 Task: Create a rule when I am mentioned in a comment on a card by me.
Action: Mouse moved to (937, 81)
Screenshot: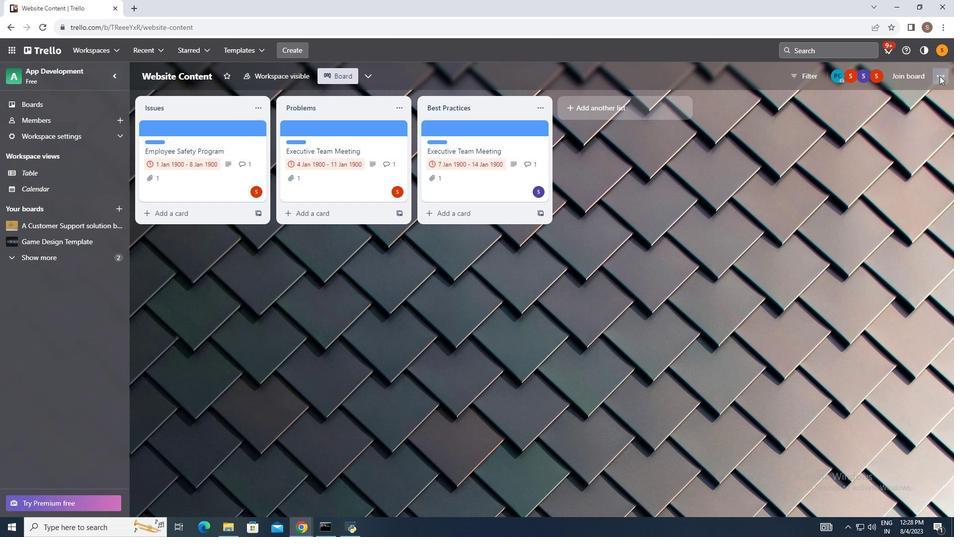 
Action: Mouse pressed left at (937, 81)
Screenshot: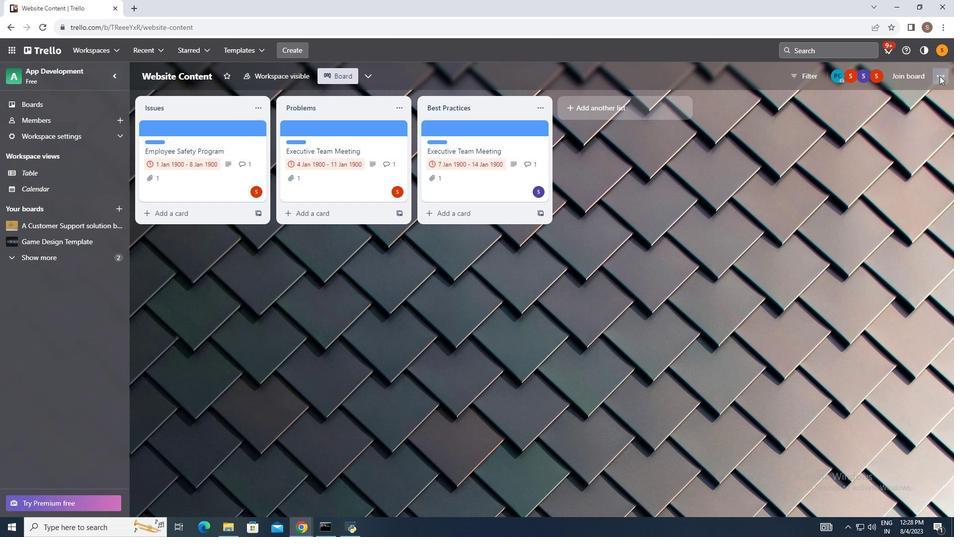 
Action: Mouse moved to (876, 221)
Screenshot: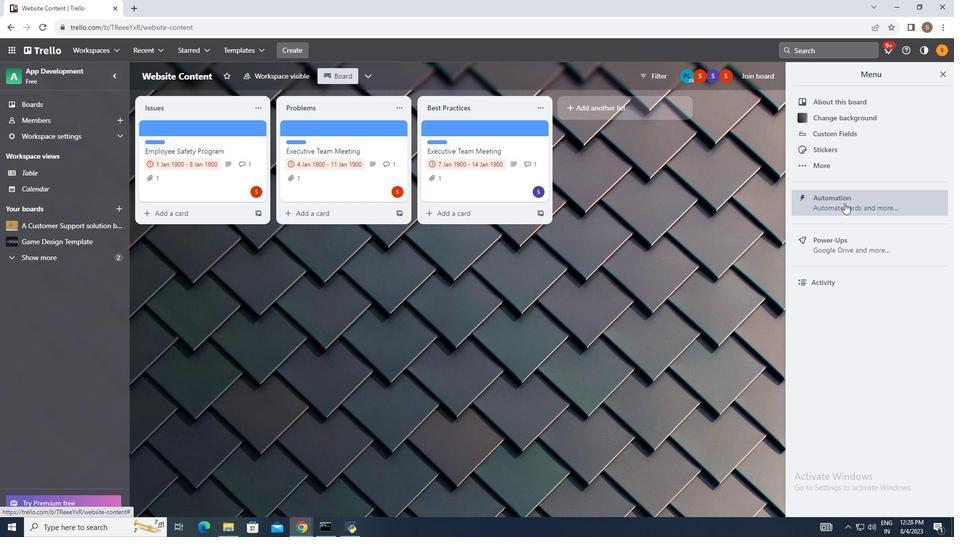 
Action: Mouse pressed left at (876, 221)
Screenshot: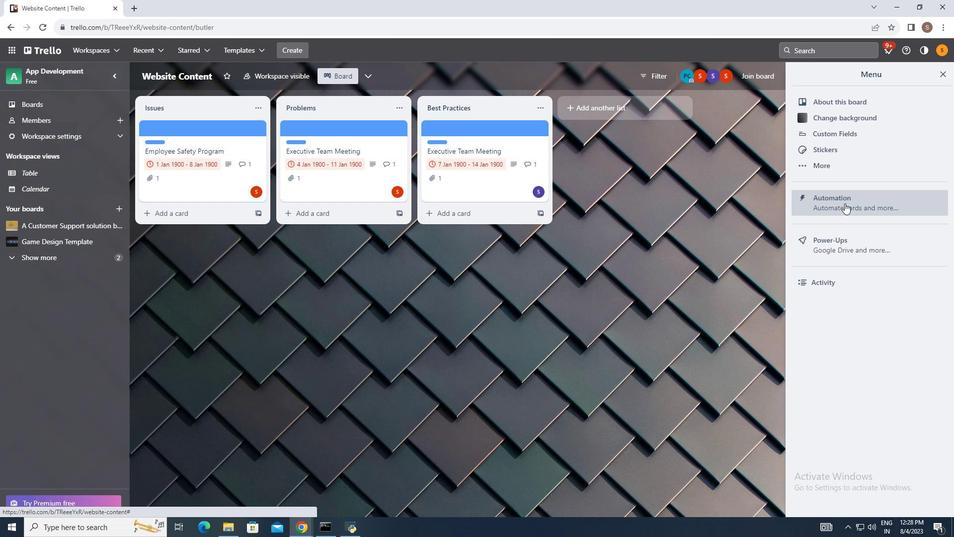 
Action: Mouse moved to (188, 174)
Screenshot: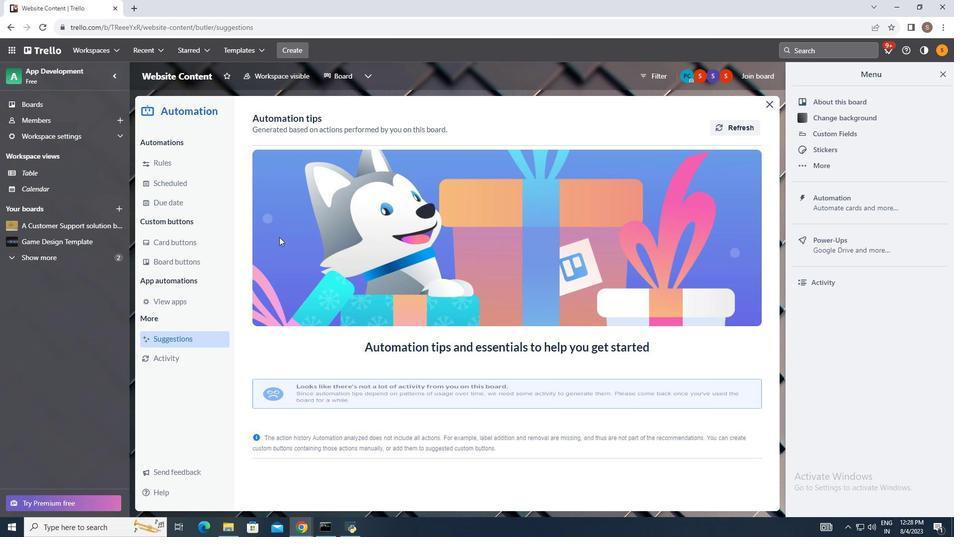 
Action: Mouse pressed left at (188, 174)
Screenshot: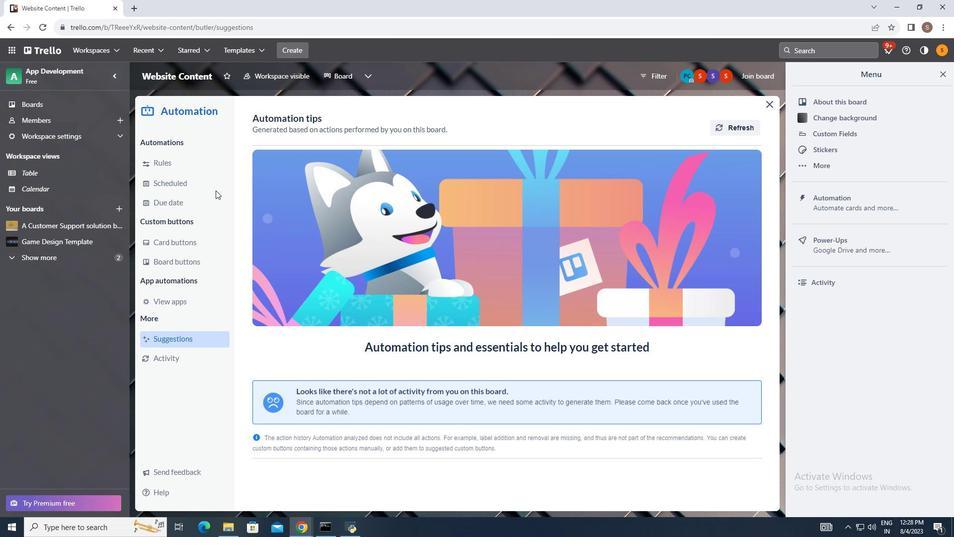 
Action: Mouse moved to (675, 138)
Screenshot: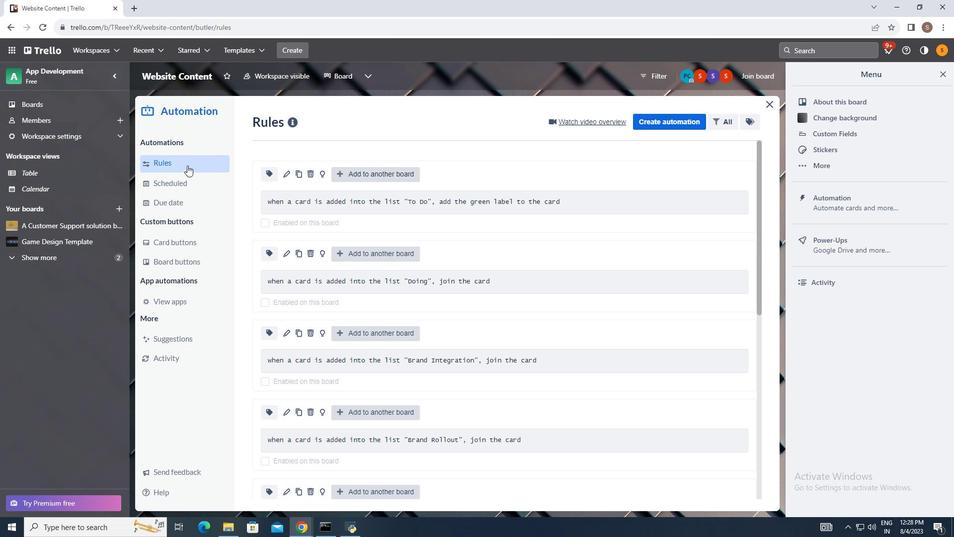 
Action: Mouse pressed left at (675, 138)
Screenshot: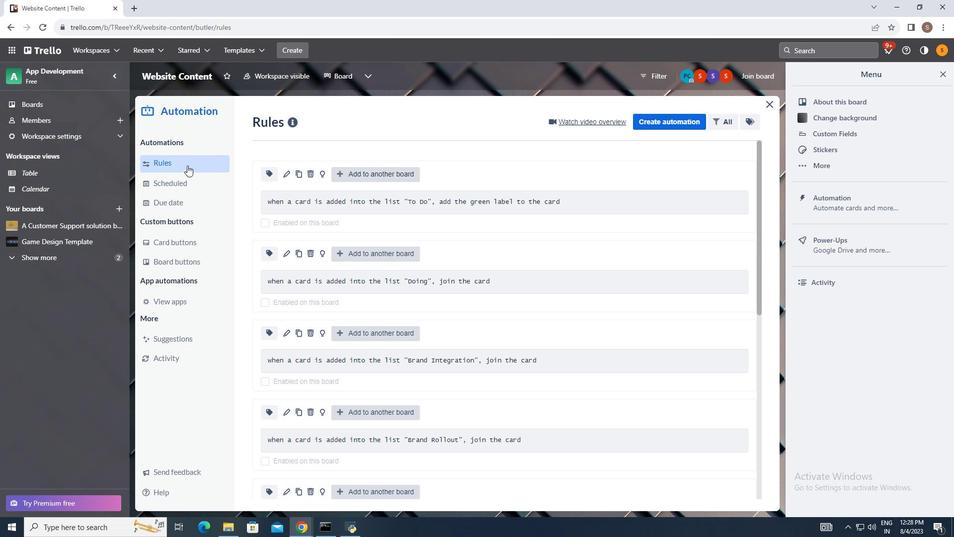 
Action: Mouse moved to (510, 236)
Screenshot: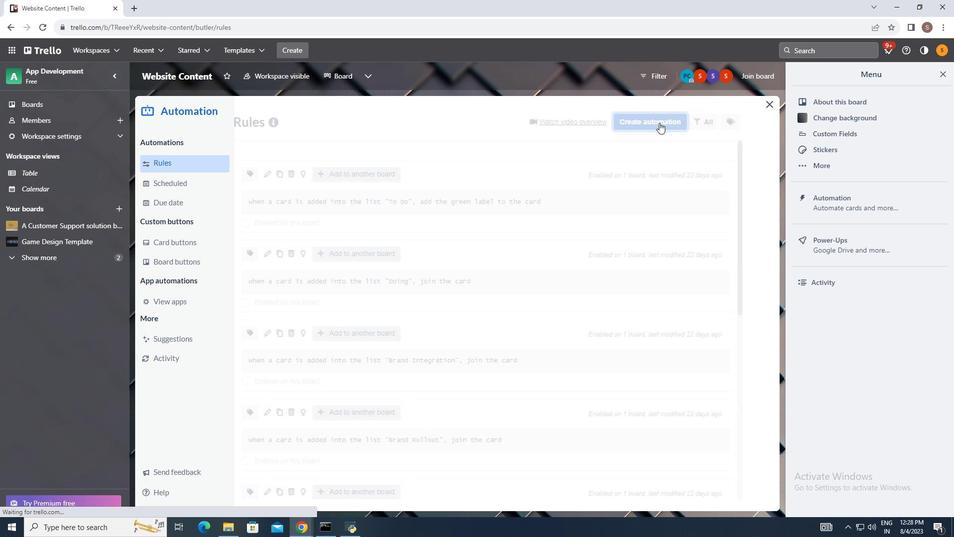 
Action: Mouse pressed left at (510, 236)
Screenshot: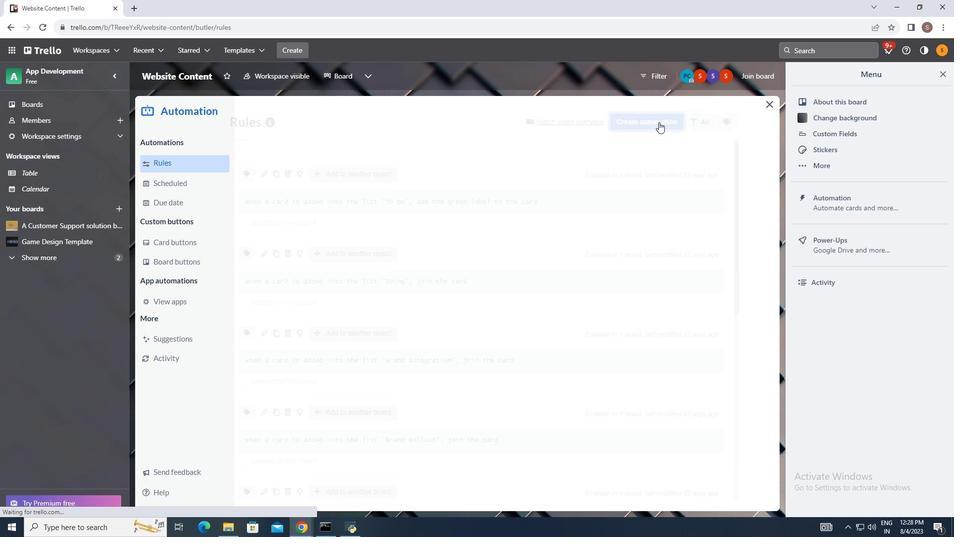 
Action: Mouse moved to (454, 270)
Screenshot: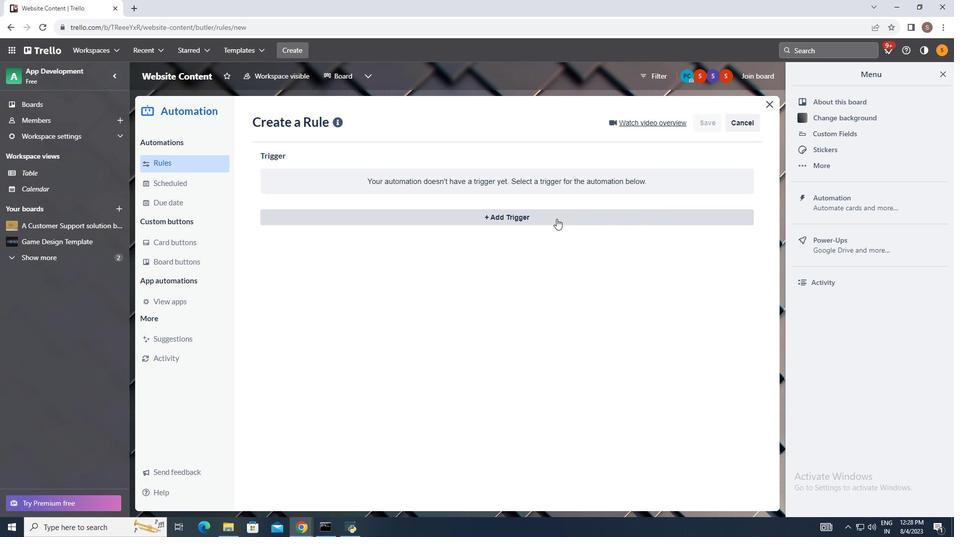 
Action: Mouse pressed left at (454, 270)
Screenshot: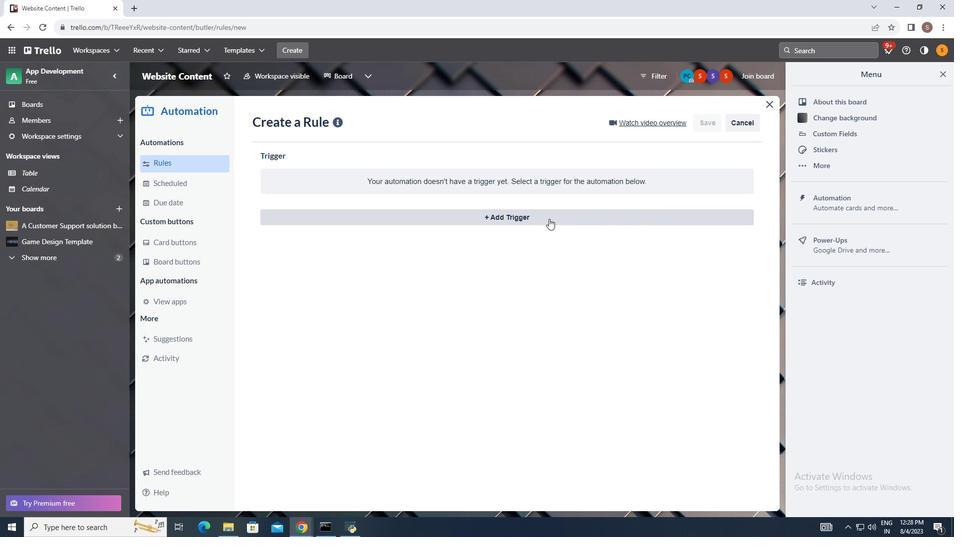
Action: Mouse moved to (294, 408)
Screenshot: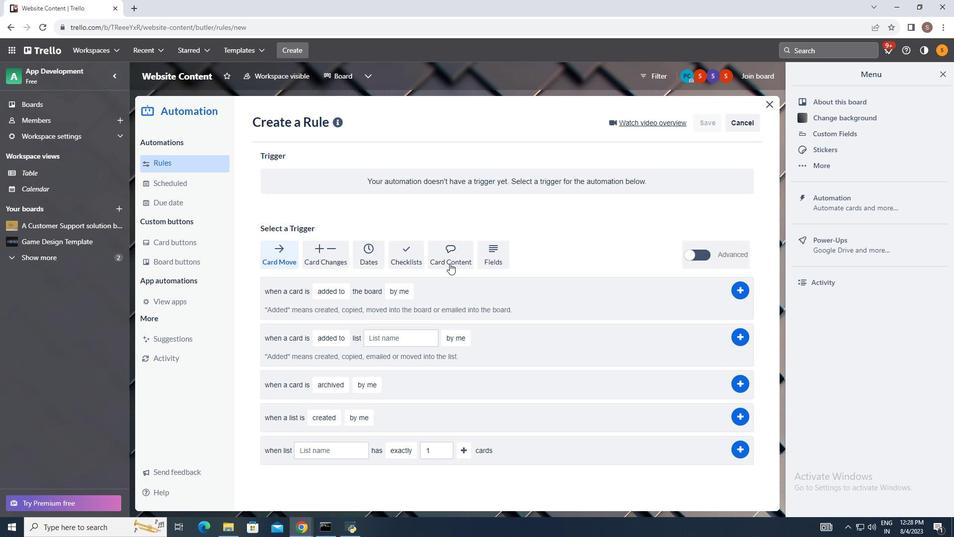 
Action: Mouse pressed left at (294, 408)
Screenshot: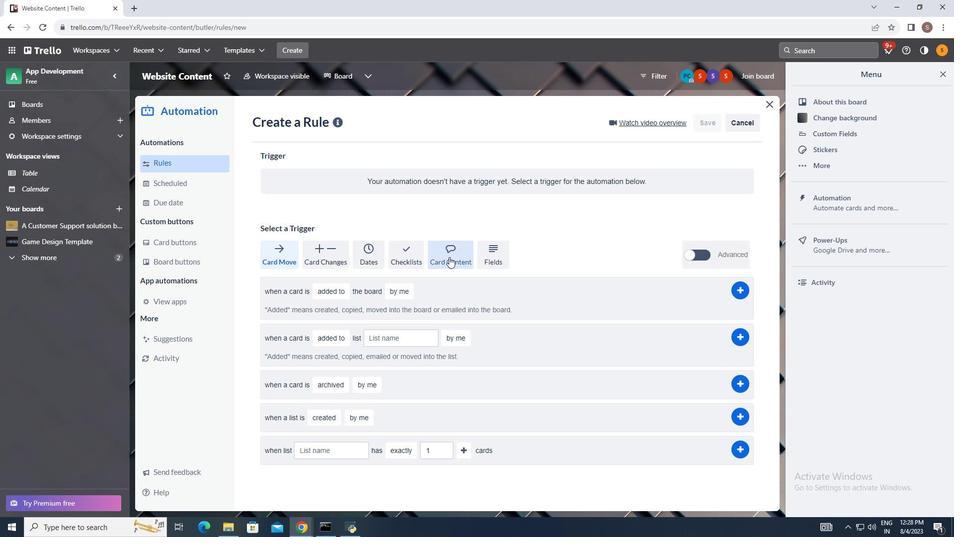 
Action: Mouse moved to (306, 447)
Screenshot: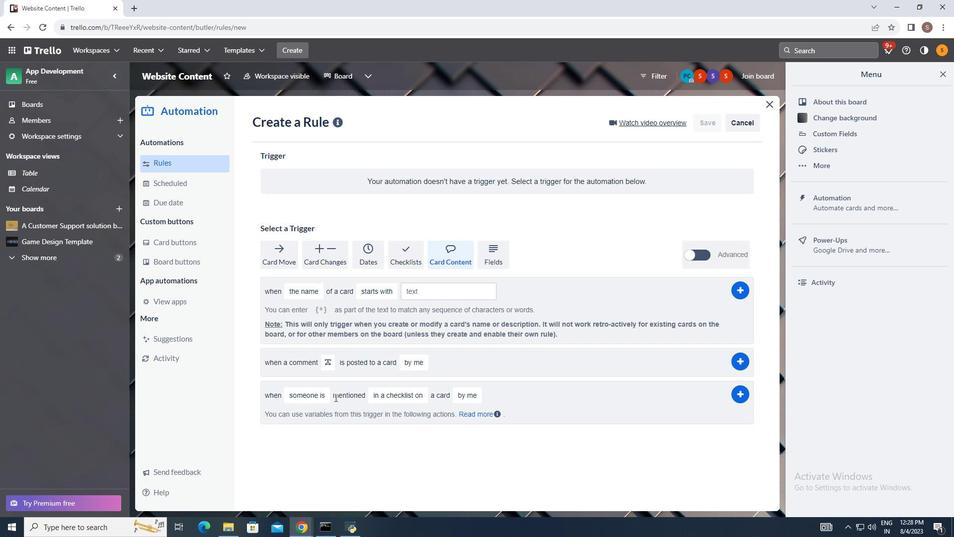 
Action: Mouse pressed left at (306, 447)
Screenshot: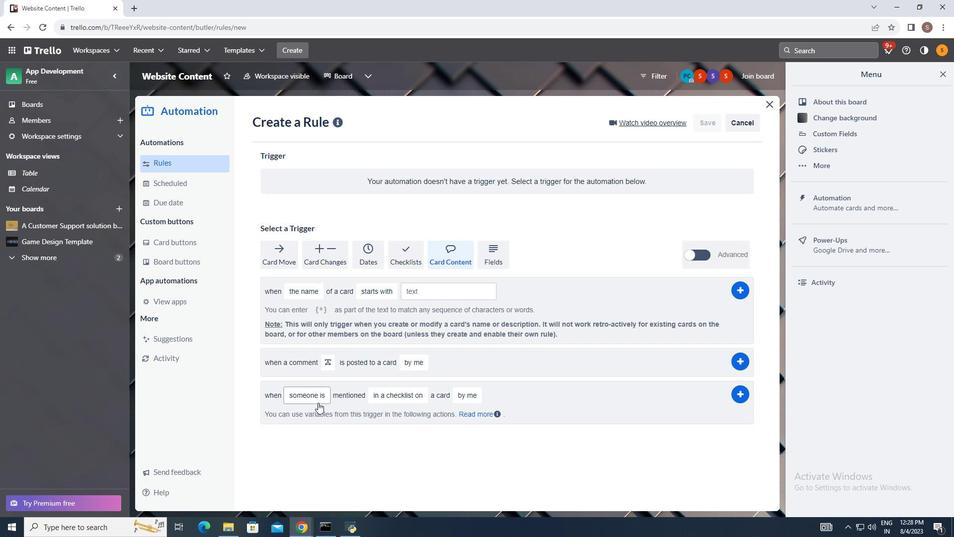 
Action: Mouse moved to (383, 409)
Screenshot: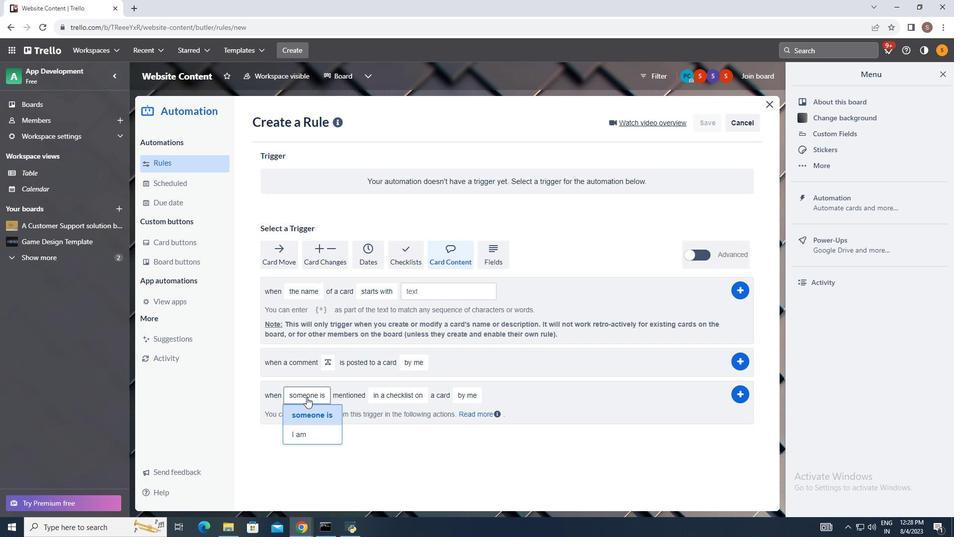 
Action: Mouse pressed left at (383, 409)
Screenshot: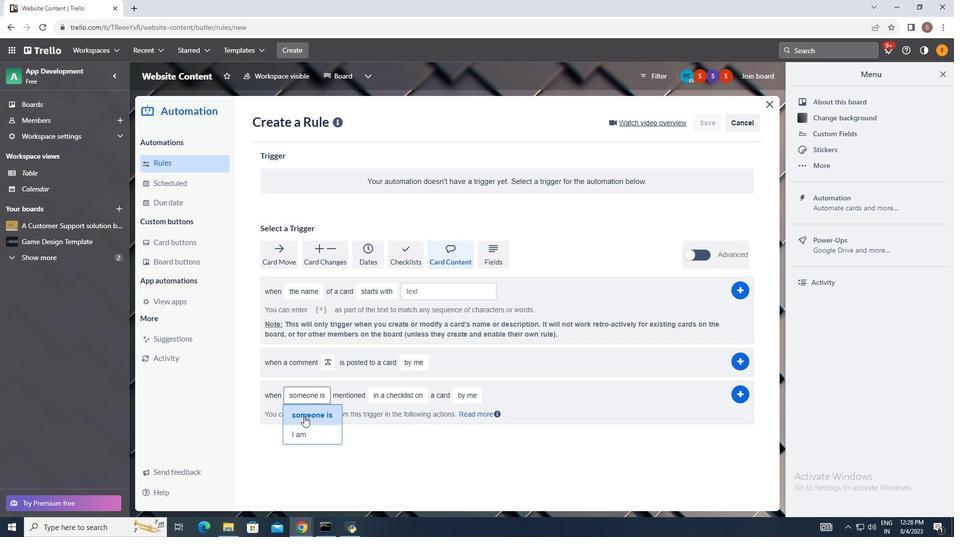 
Action: Mouse moved to (383, 429)
Screenshot: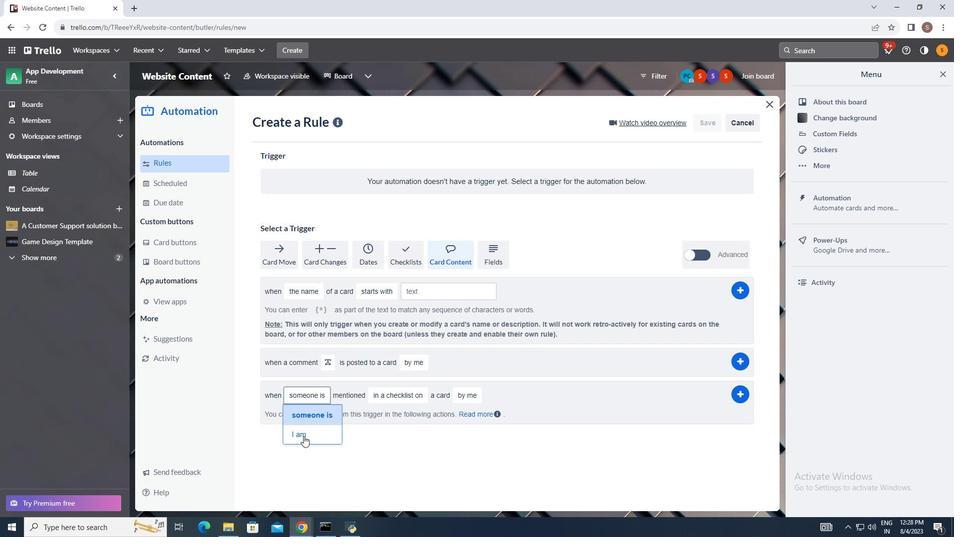 
Action: Mouse pressed left at (383, 429)
Screenshot: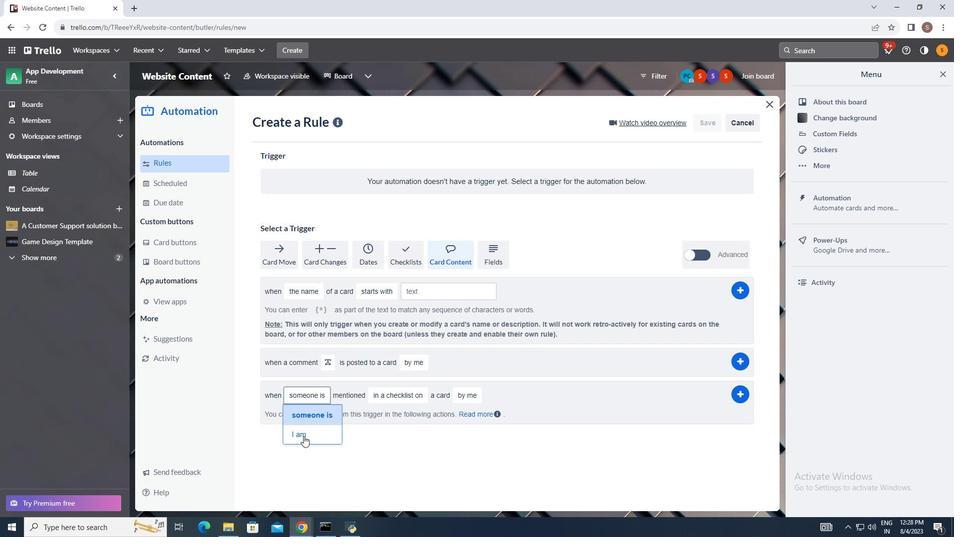 
Action: Mouse moved to (441, 413)
Screenshot: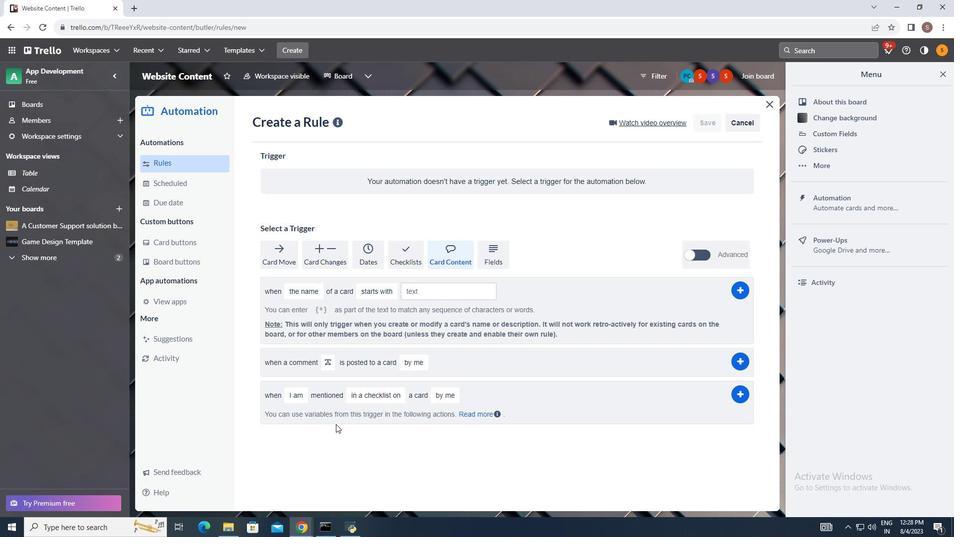 
Action: Mouse pressed left at (441, 413)
Screenshot: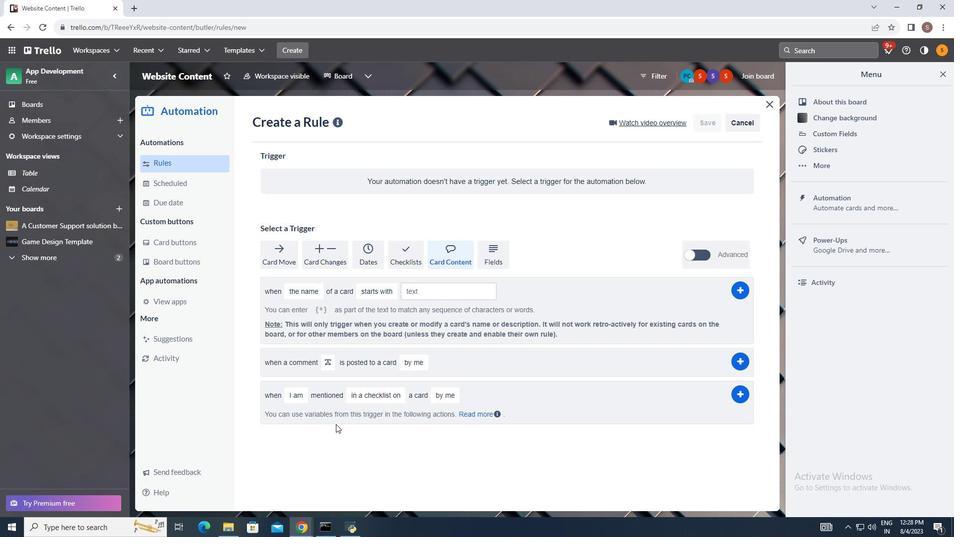
Action: Mouse moved to (447, 433)
Screenshot: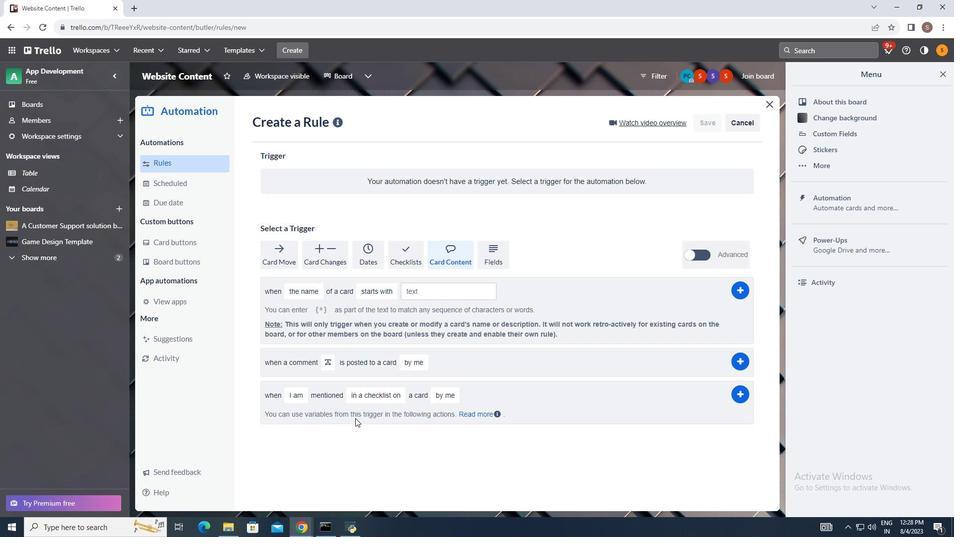 
Action: Mouse pressed left at (447, 433)
Screenshot: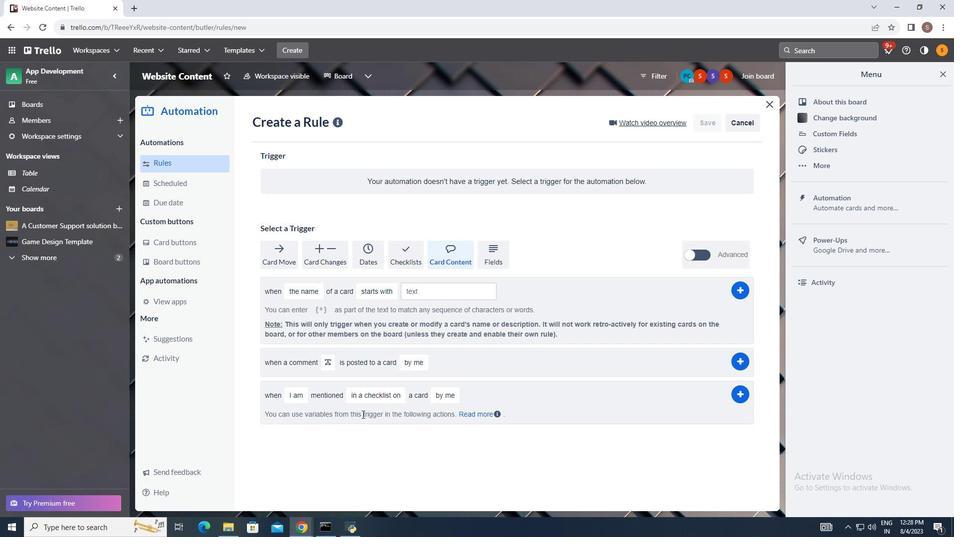 
Action: Mouse moved to (736, 415)
Screenshot: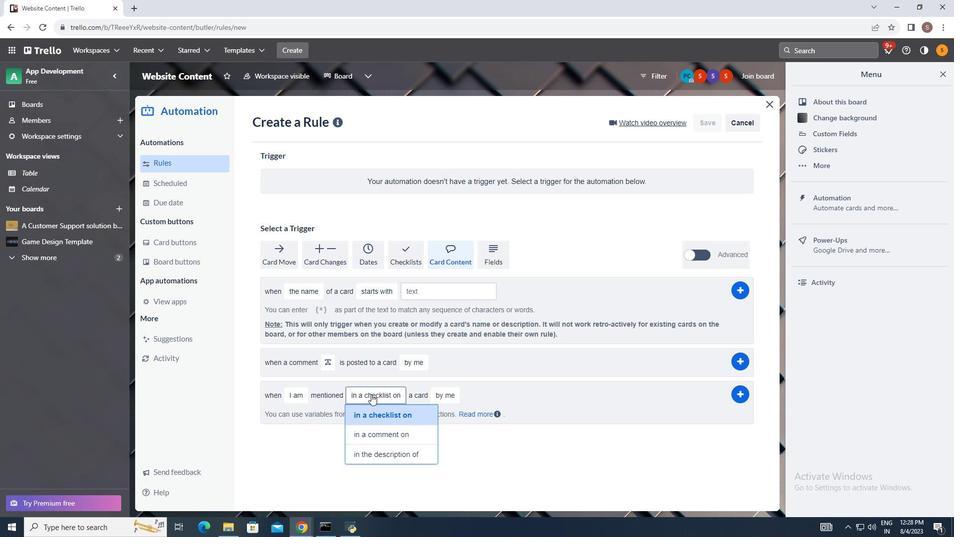 
Action: Mouse pressed left at (736, 415)
Screenshot: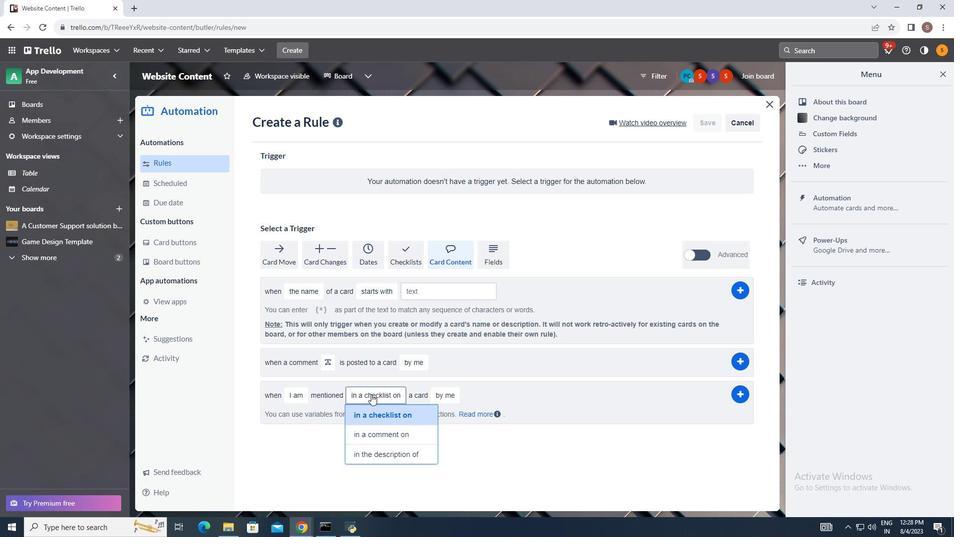 
Action: Mouse moved to (940, 76)
Screenshot: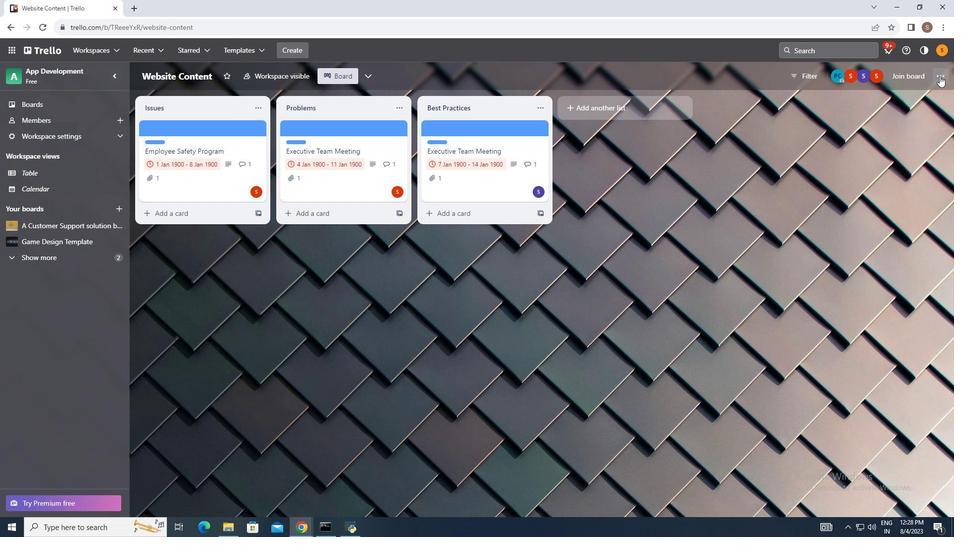 
Action: Mouse pressed left at (940, 76)
Screenshot: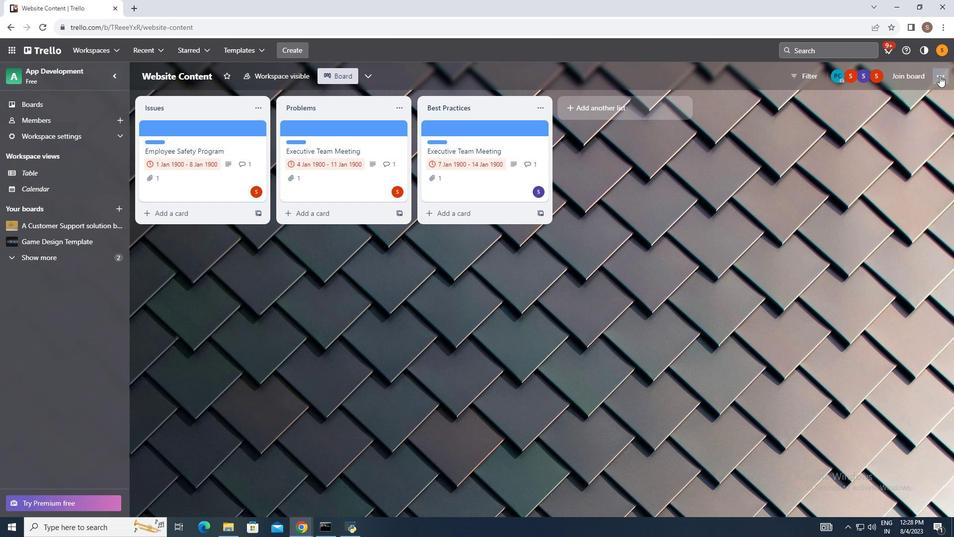 
Action: Mouse moved to (845, 203)
Screenshot: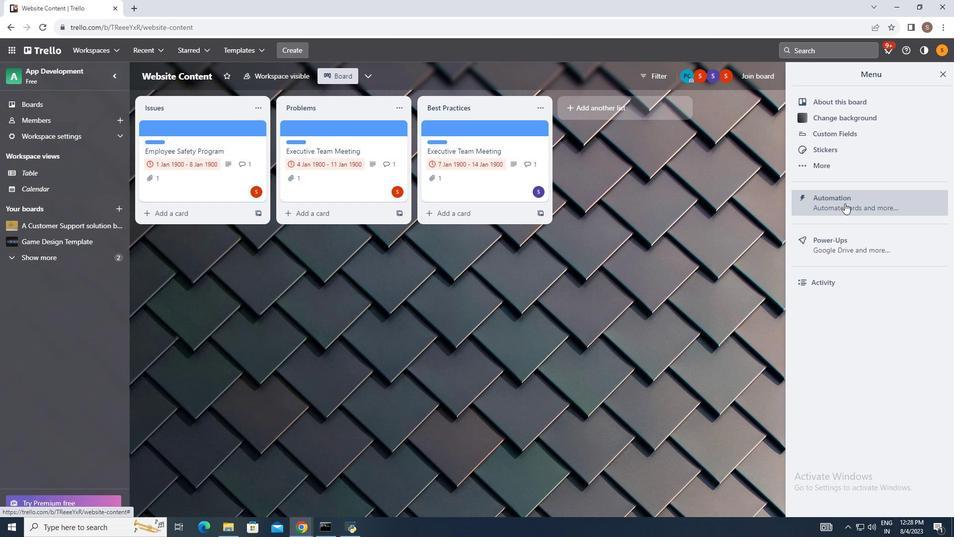 
Action: Mouse pressed left at (845, 203)
Screenshot: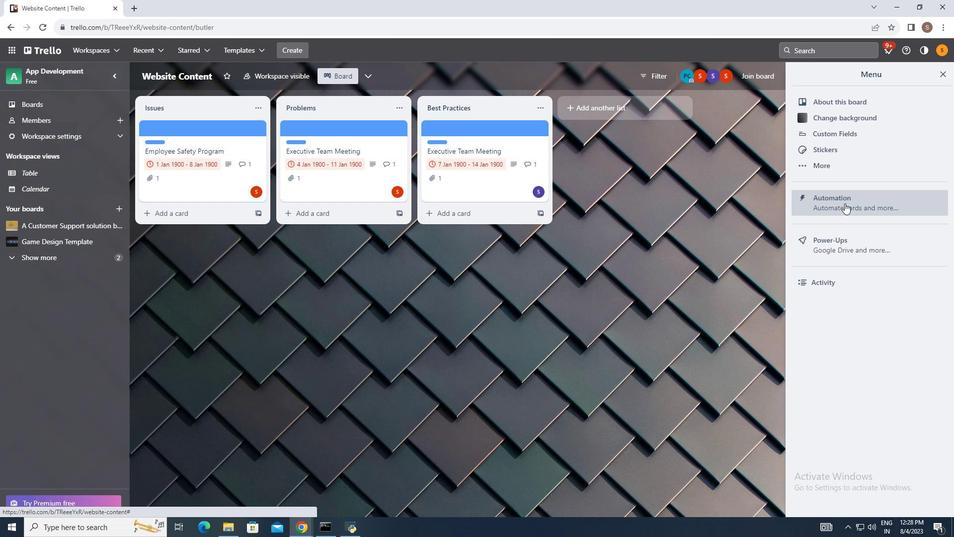 
Action: Mouse moved to (187, 165)
Screenshot: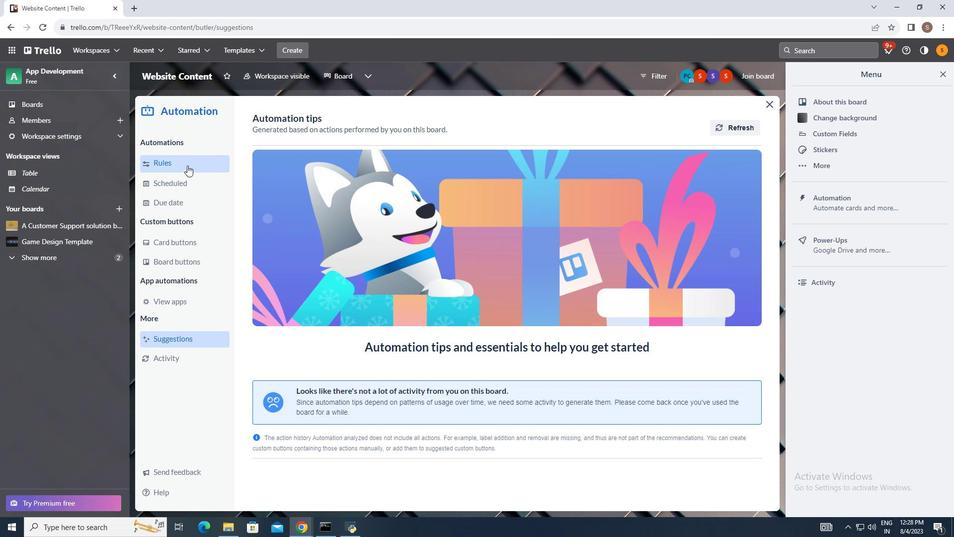 
Action: Mouse pressed left at (187, 165)
Screenshot: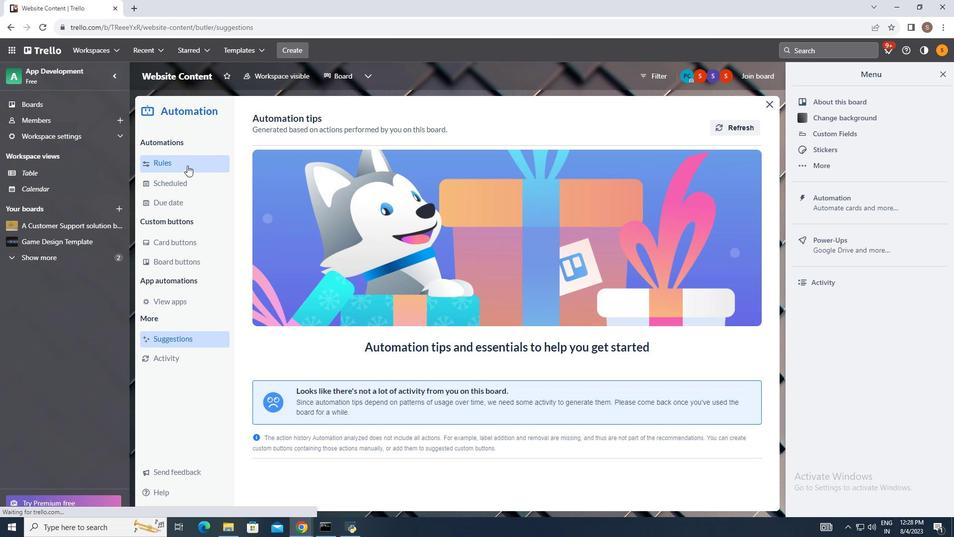 
Action: Mouse moved to (659, 122)
Screenshot: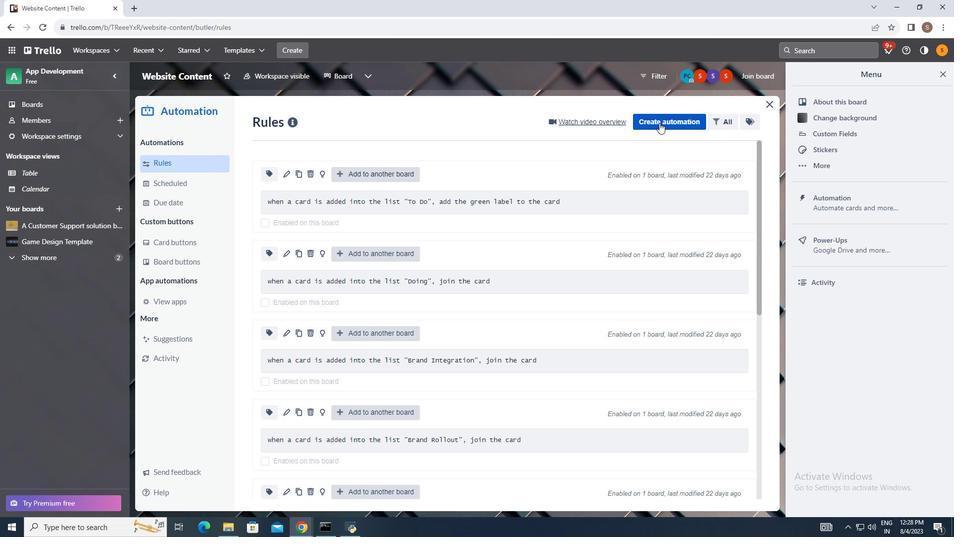 
Action: Mouse pressed left at (659, 122)
Screenshot: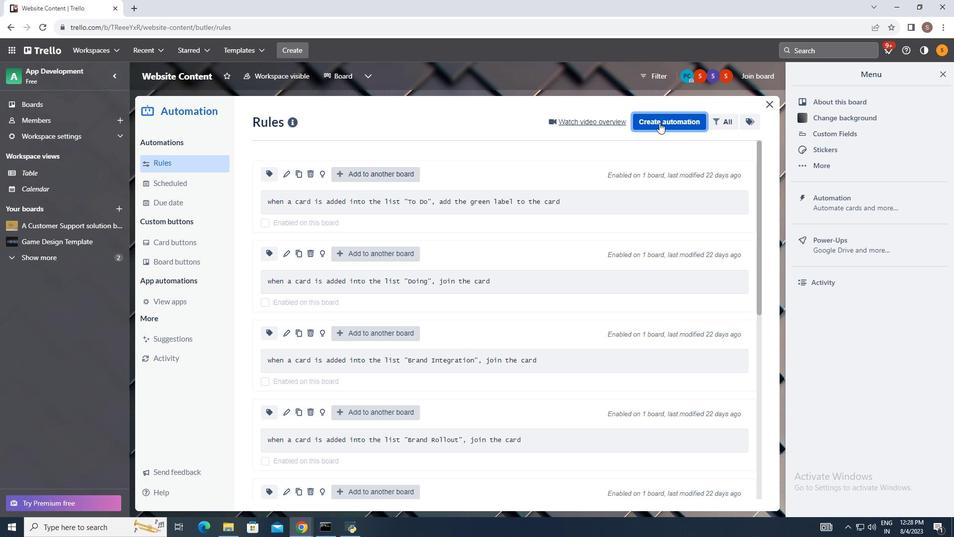 
Action: Mouse moved to (549, 218)
Screenshot: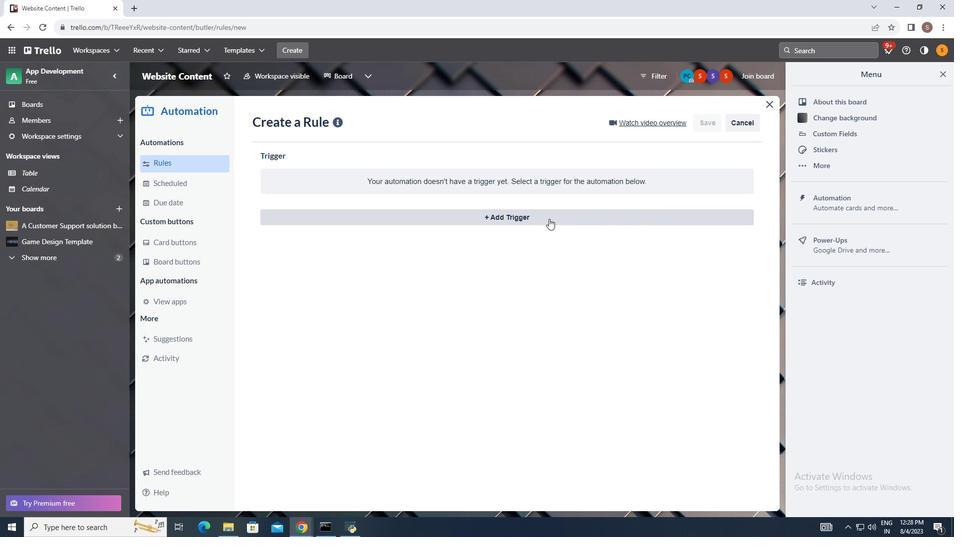 
Action: Mouse pressed left at (549, 218)
Screenshot: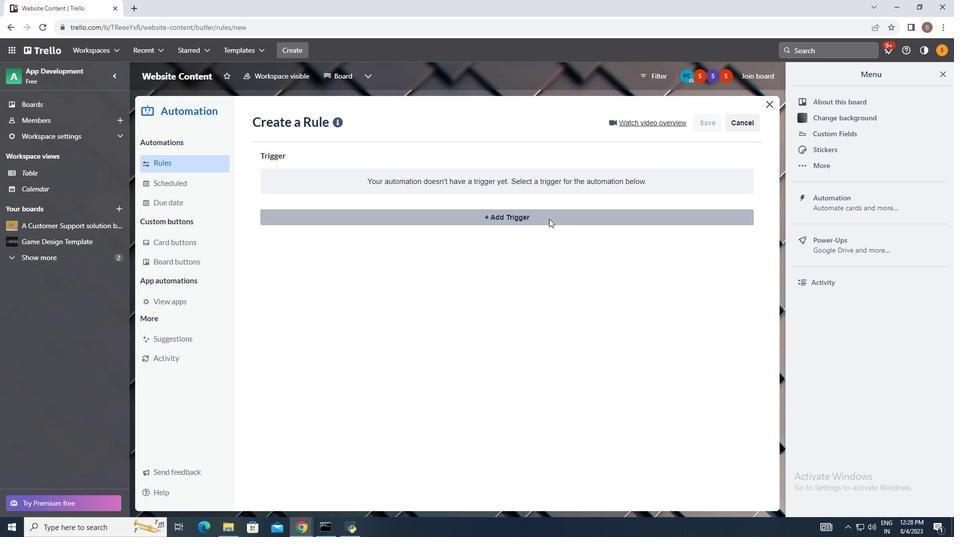
Action: Mouse moved to (449, 252)
Screenshot: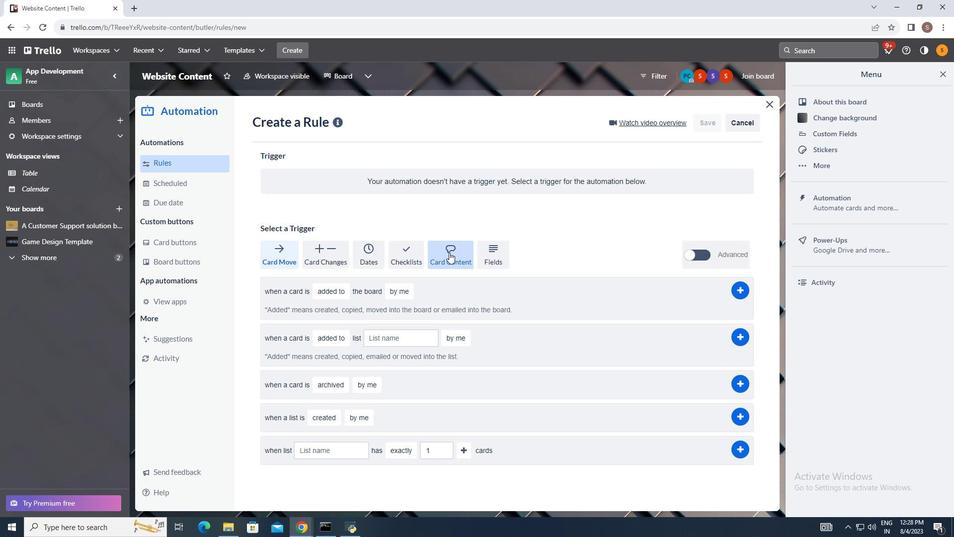 
Action: Mouse pressed left at (449, 252)
Screenshot: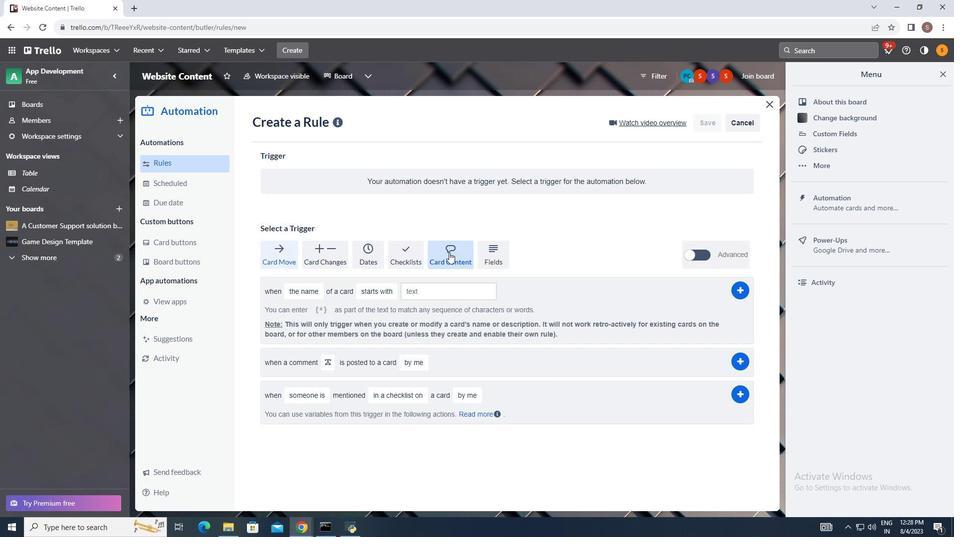
Action: Mouse moved to (303, 436)
Screenshot: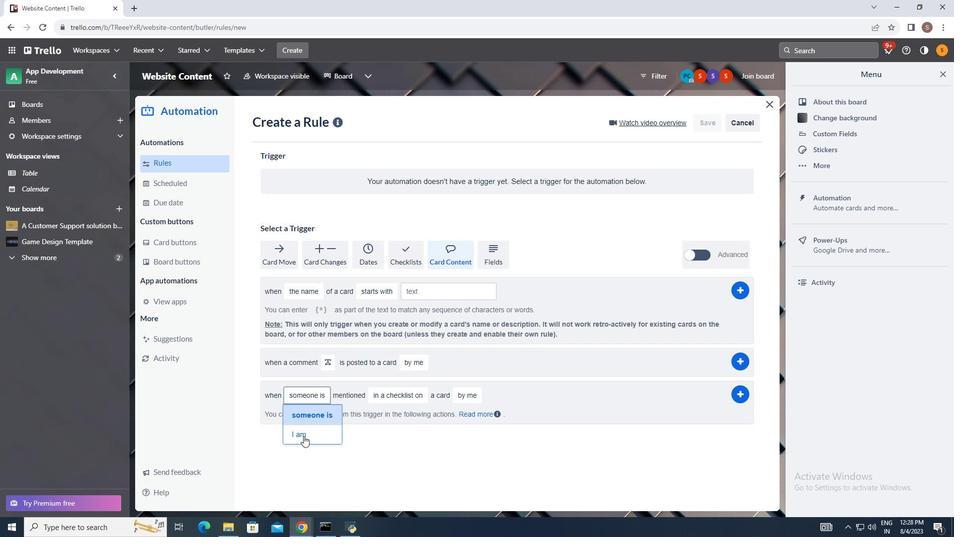 
Action: Mouse pressed left at (303, 436)
Screenshot: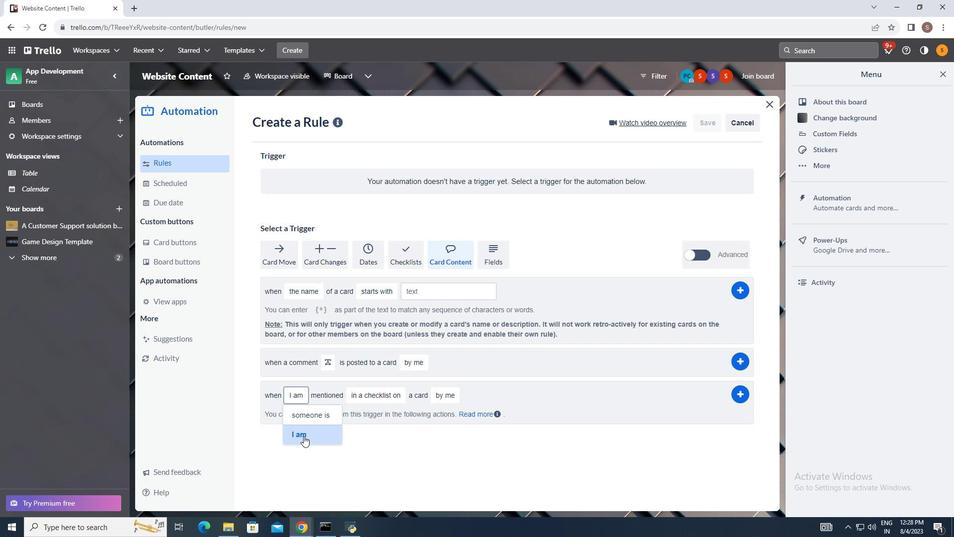
Action: Mouse moved to (387, 432)
Screenshot: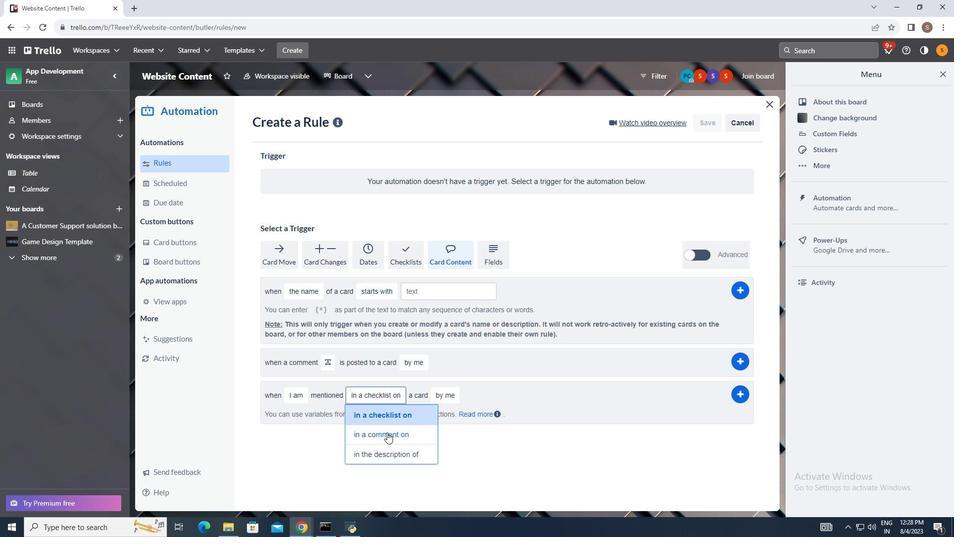 
Action: Mouse pressed left at (387, 432)
Screenshot: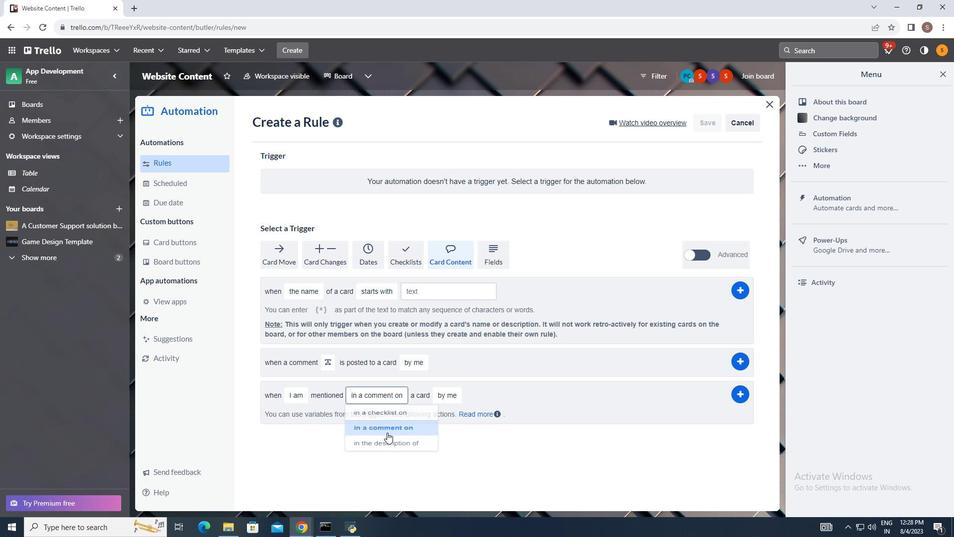 
Action: Mouse moved to (451, 393)
Screenshot: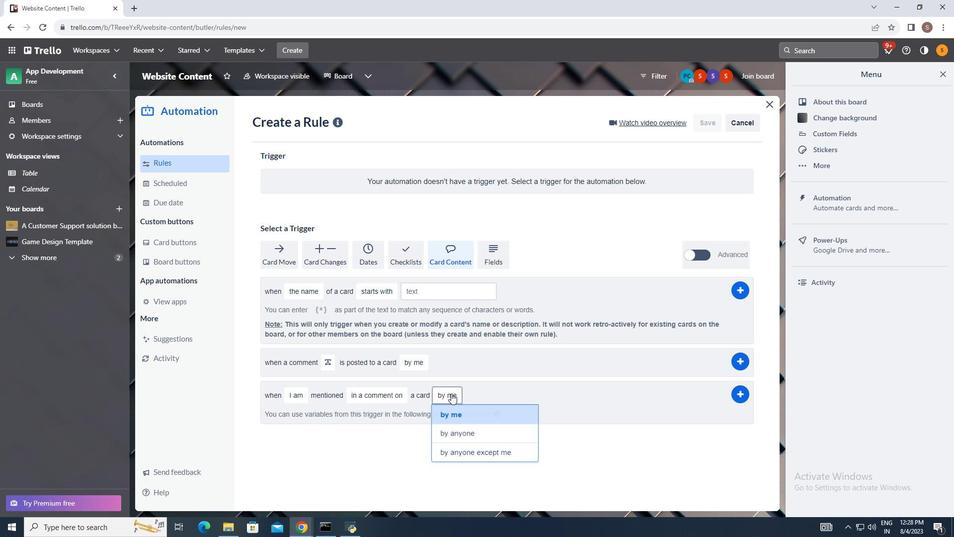 
Action: Mouse pressed left at (451, 393)
Screenshot: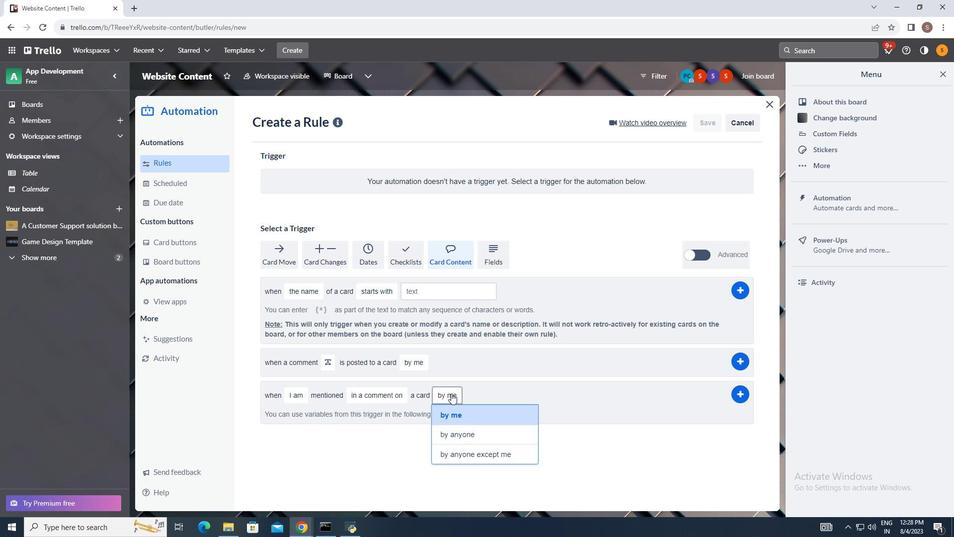 
Action: Mouse moved to (454, 416)
Screenshot: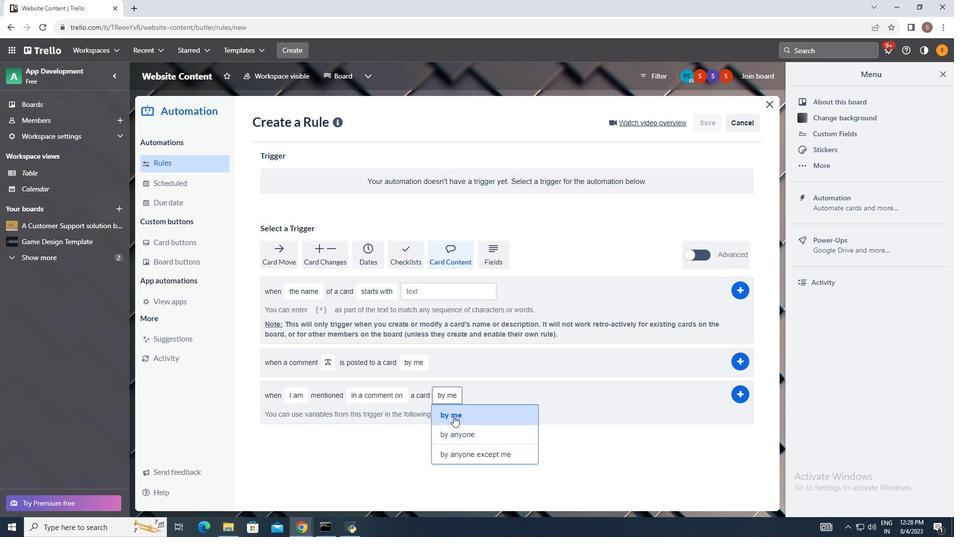 
Action: Mouse pressed left at (454, 416)
Screenshot: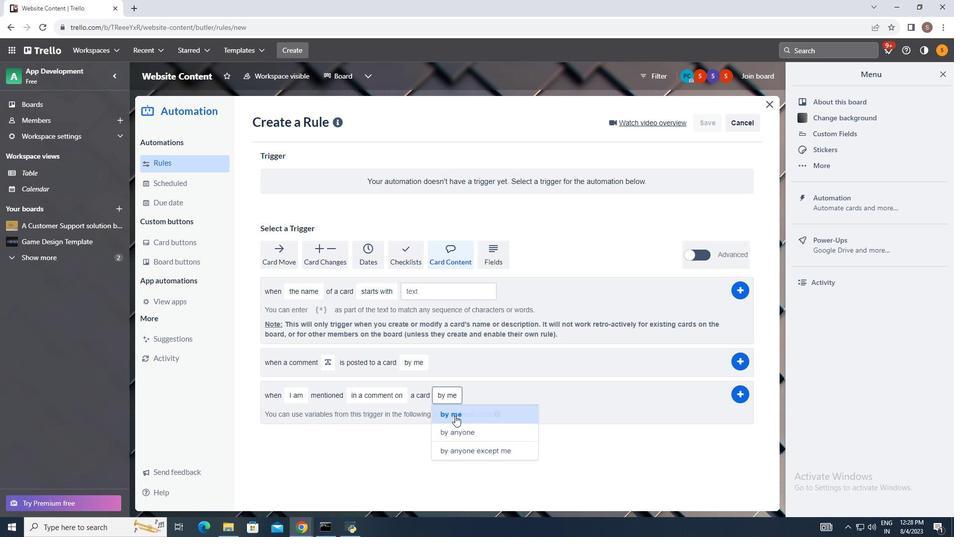 
Action: Mouse moved to (739, 393)
Screenshot: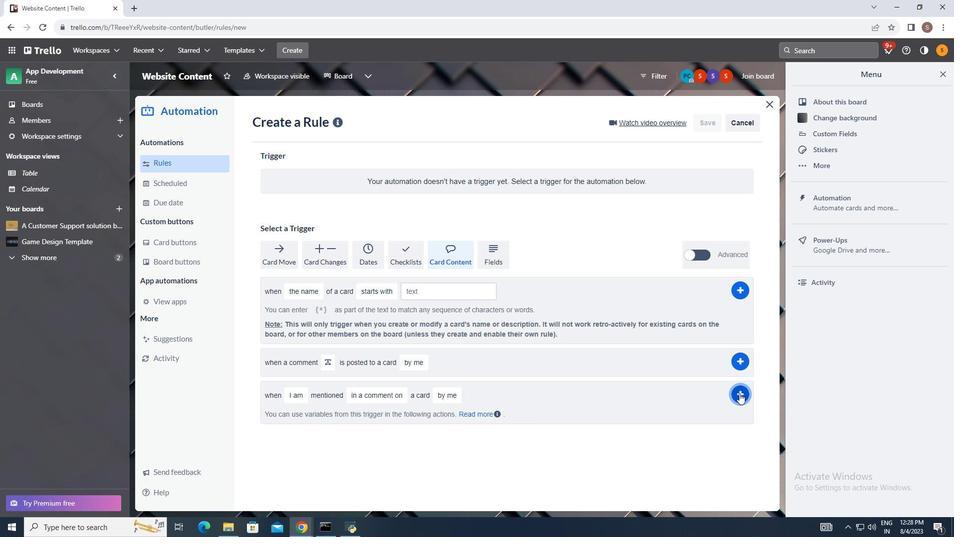 
Action: Mouse pressed left at (739, 393)
Screenshot: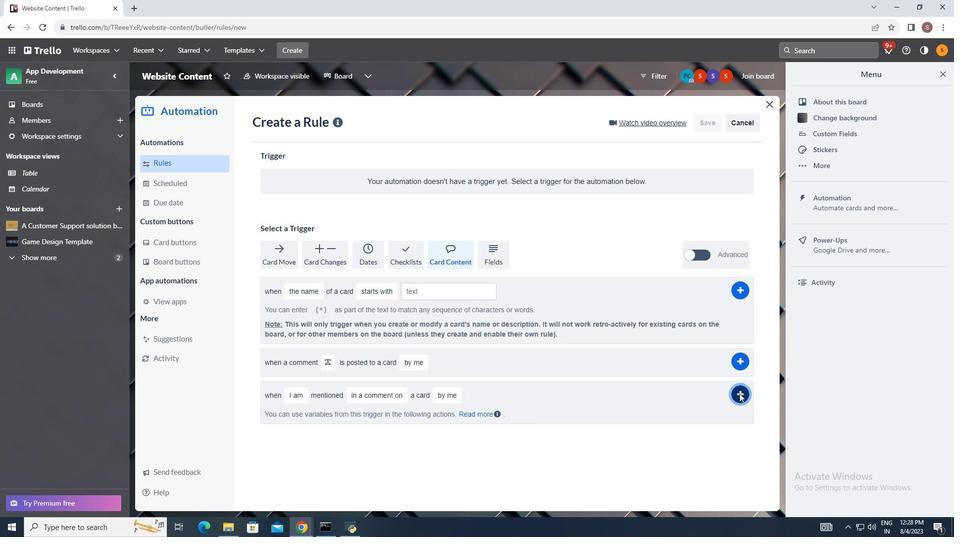 
